 Task: Select mobile in the section phone type.
Action: Mouse moved to (766, 85)
Screenshot: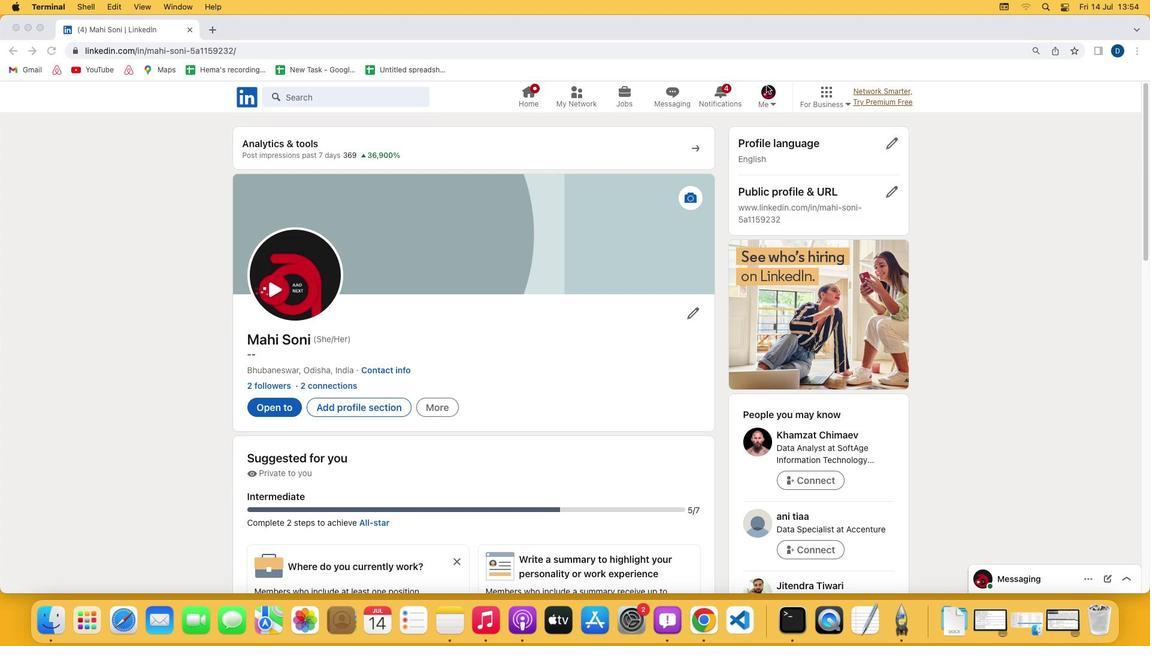 
Action: Mouse pressed left at (766, 85)
Screenshot: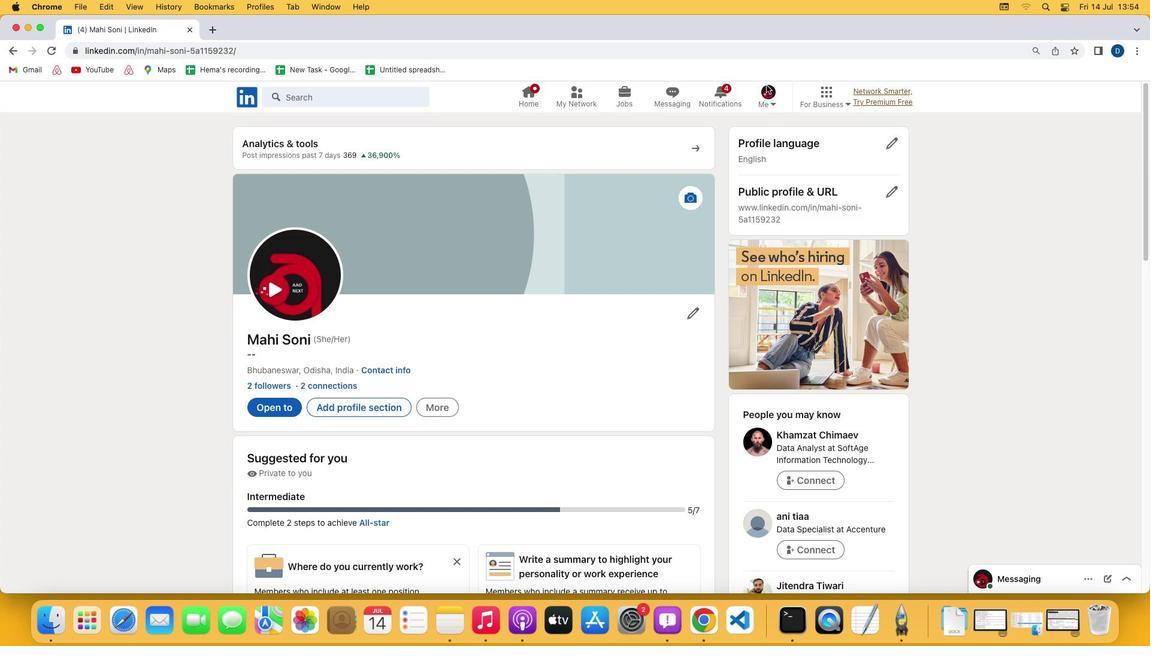 
Action: Mouse moved to (768, 91)
Screenshot: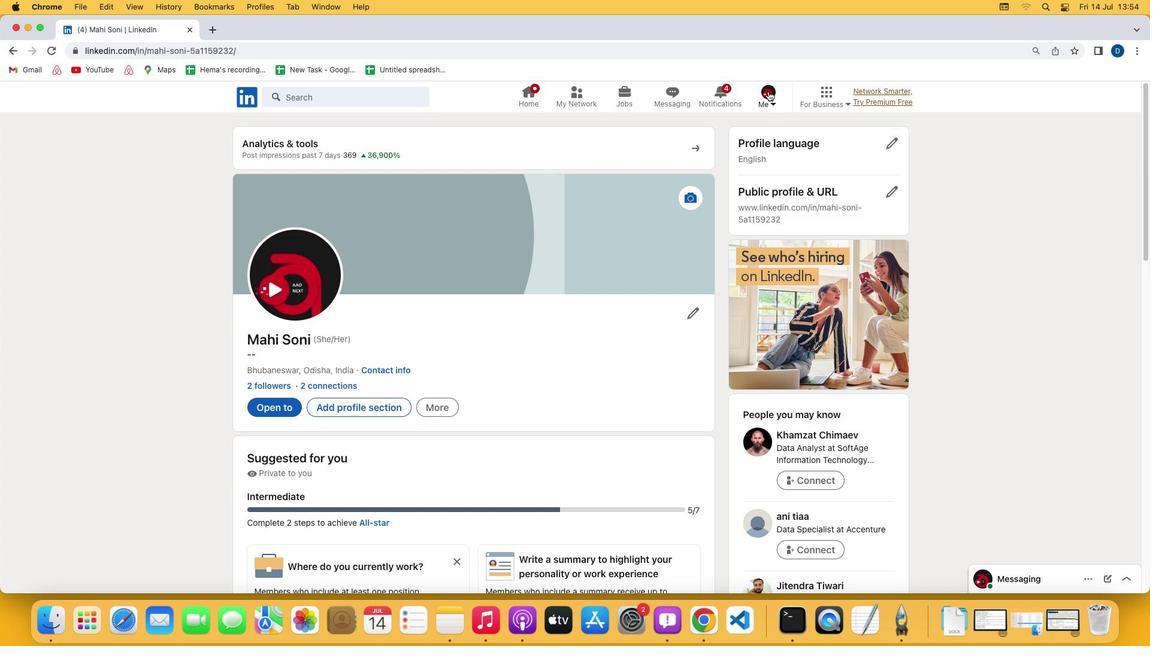 
Action: Mouse pressed left at (768, 91)
Screenshot: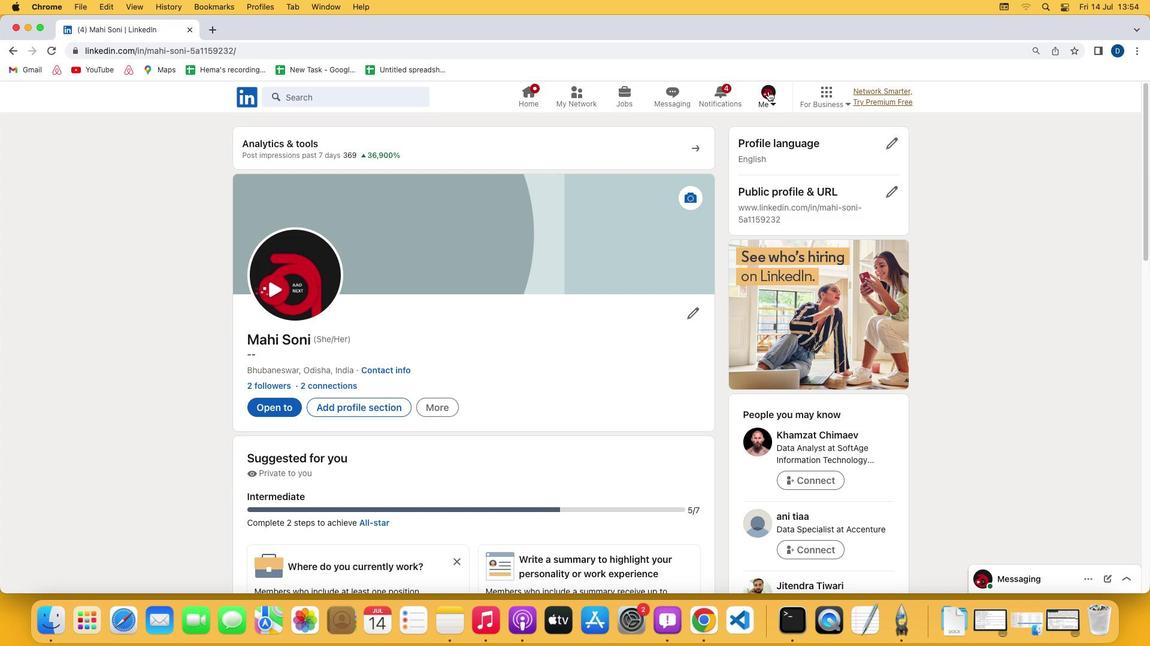 
Action: Mouse moved to (693, 230)
Screenshot: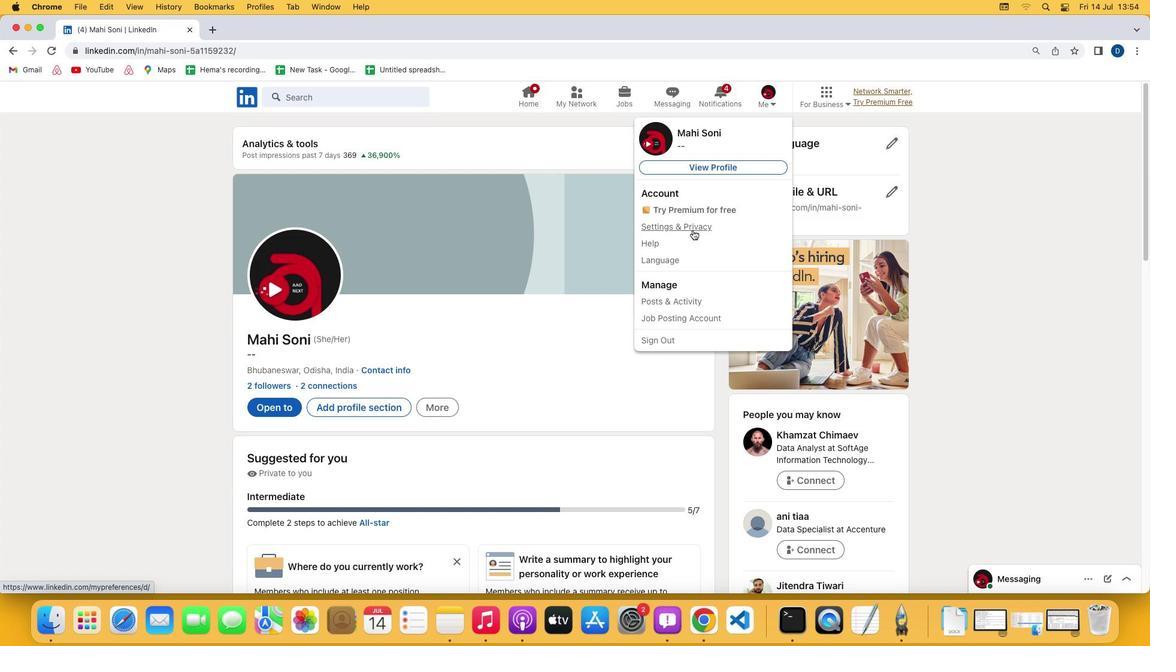 
Action: Mouse pressed left at (693, 230)
Screenshot: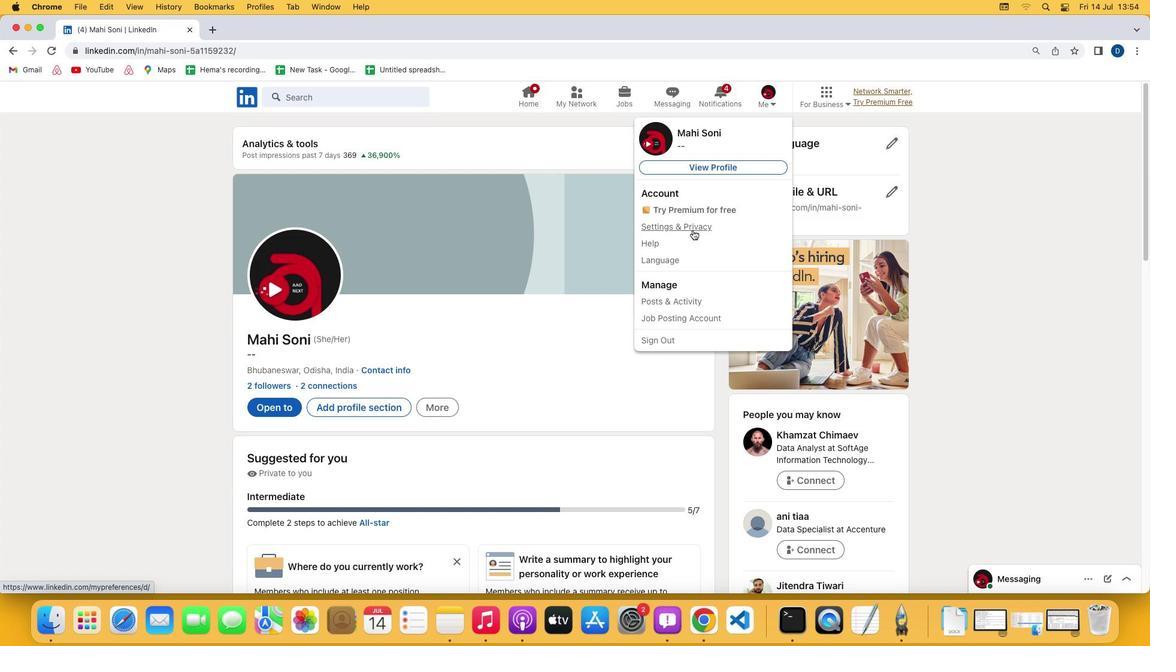 
Action: Mouse moved to (562, 167)
Screenshot: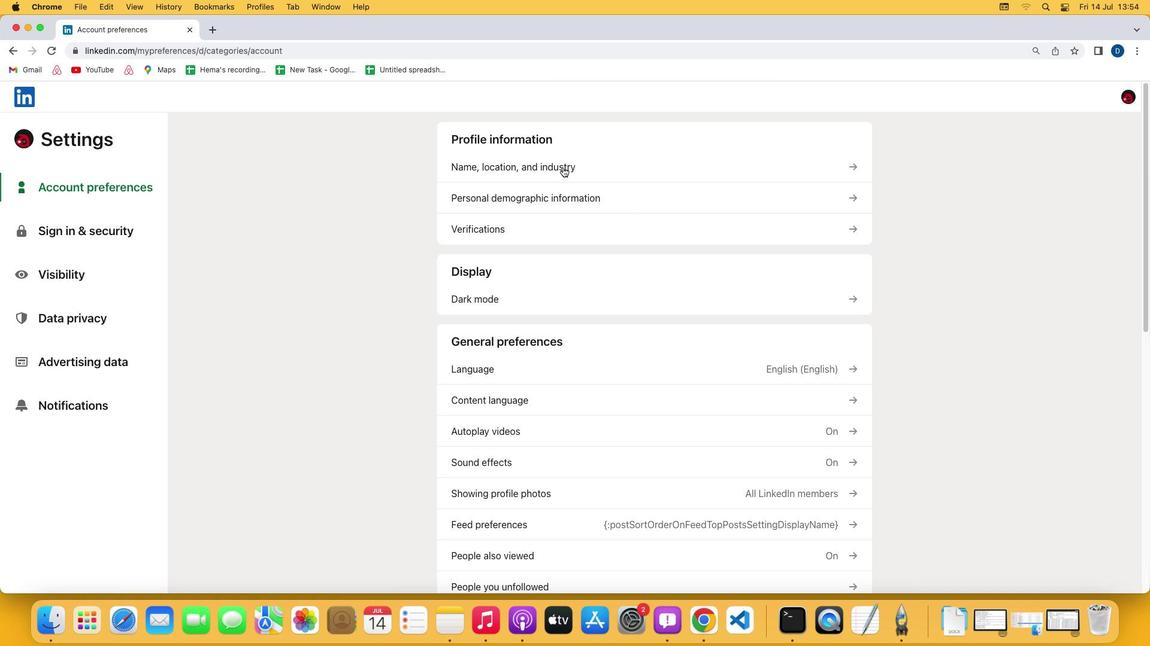 
Action: Mouse pressed left at (562, 167)
Screenshot: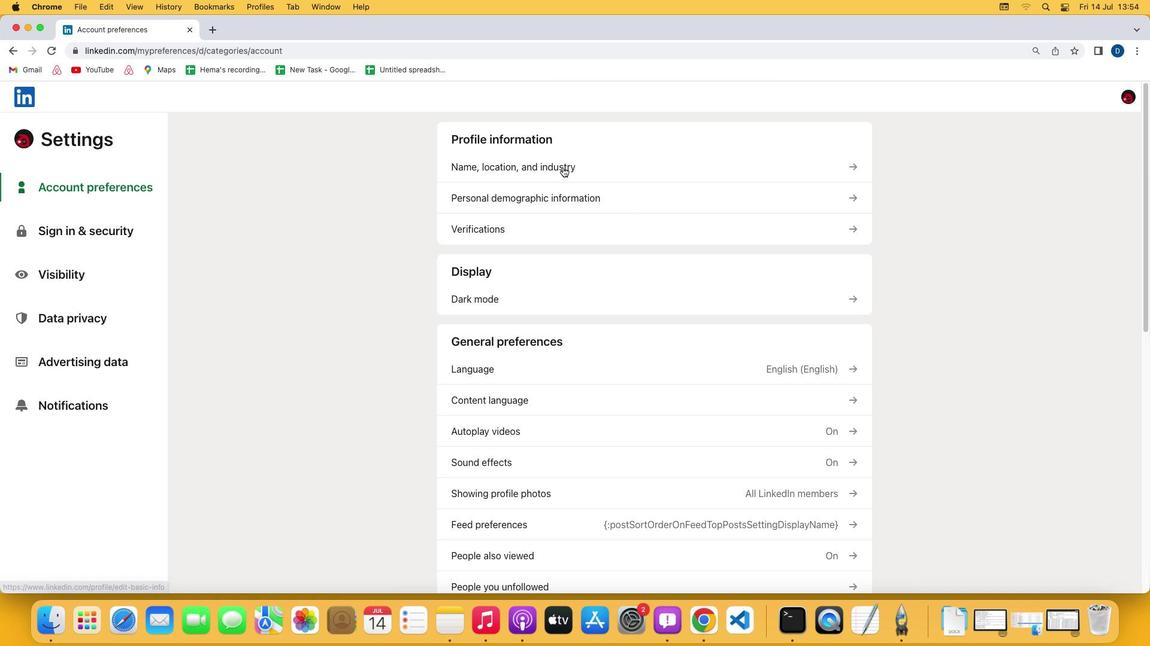 
Action: Mouse moved to (521, 295)
Screenshot: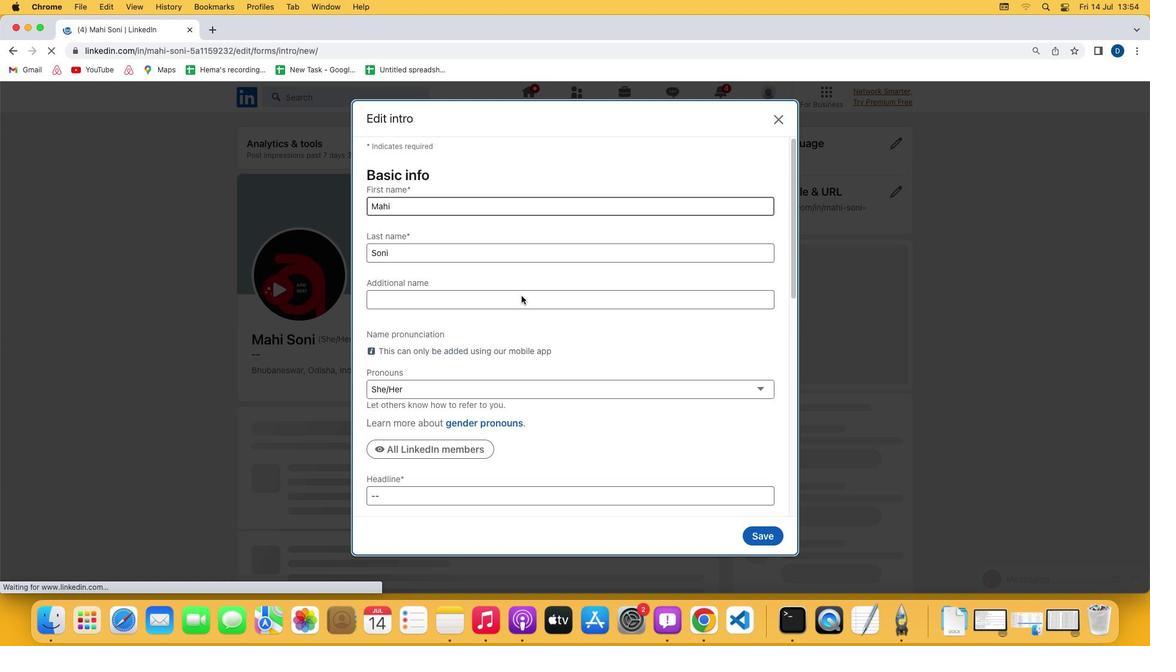 
Action: Mouse scrolled (521, 295) with delta (0, 0)
Screenshot: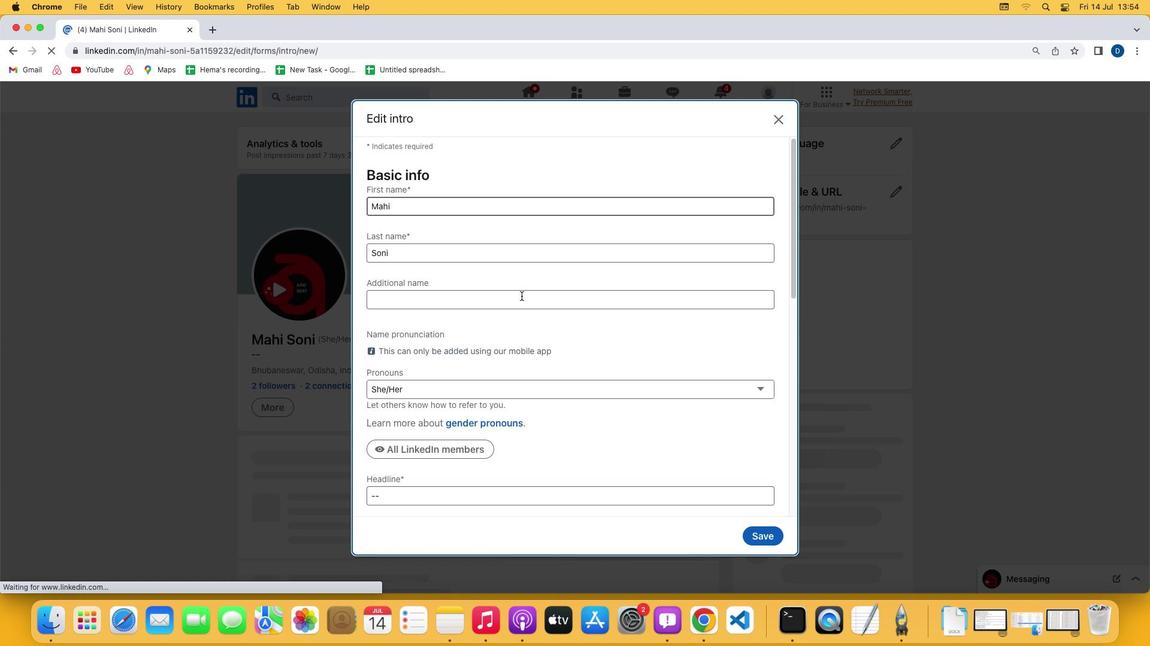 
Action: Mouse scrolled (521, 295) with delta (0, 0)
Screenshot: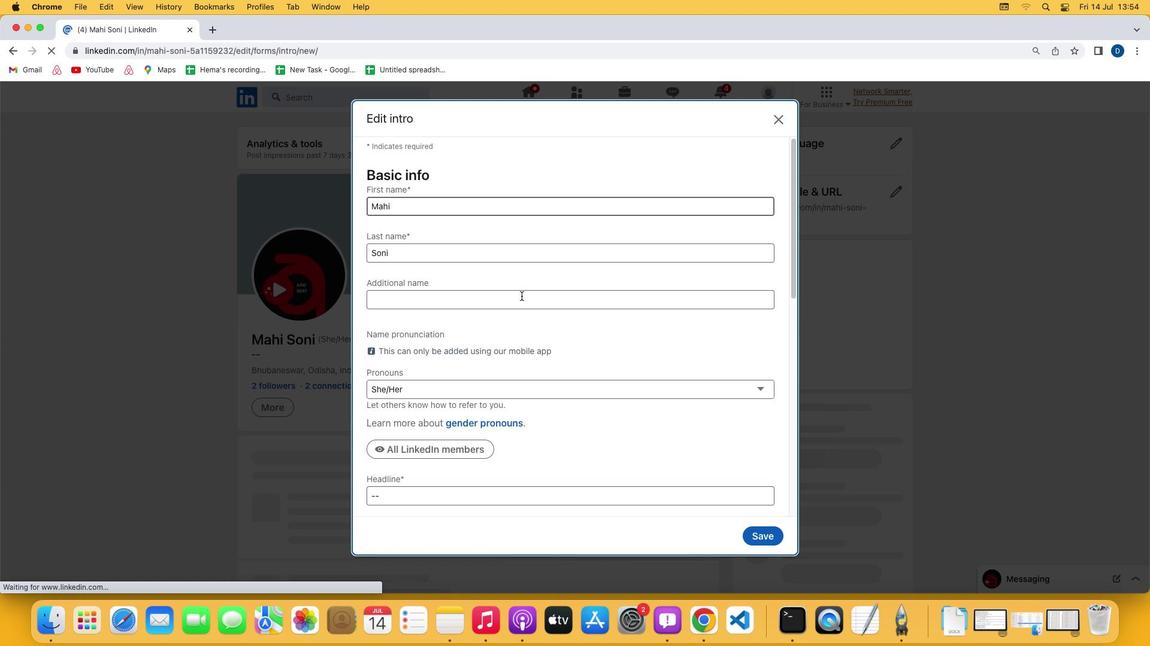 
Action: Mouse scrolled (521, 295) with delta (0, -1)
Screenshot: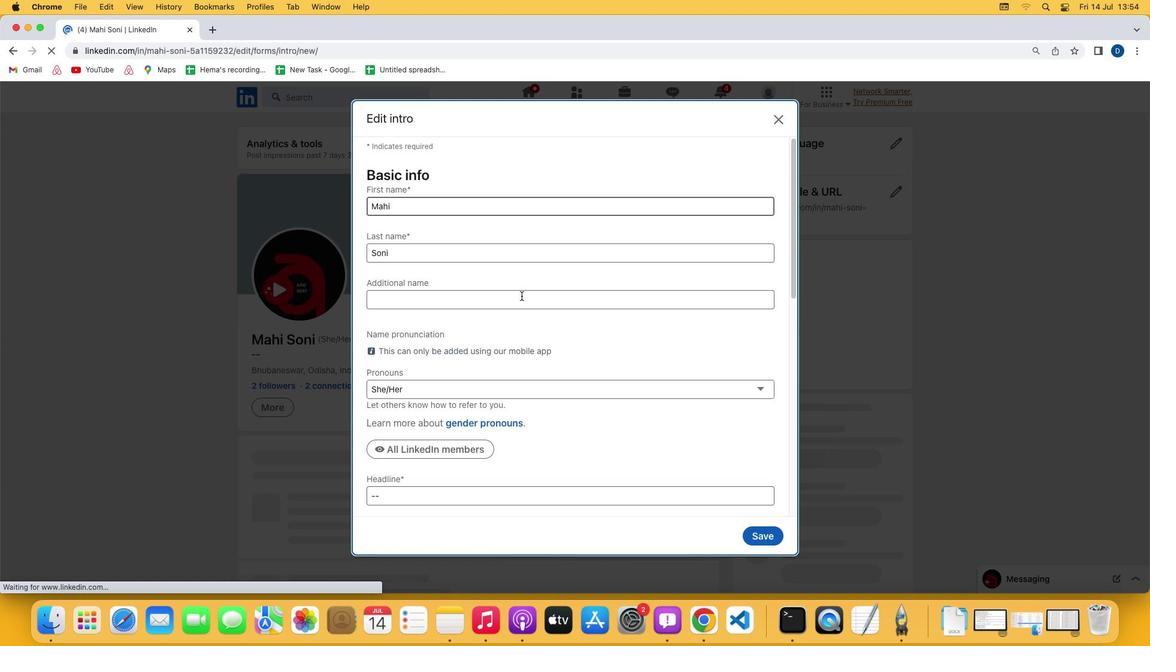 
Action: Mouse scrolled (521, 295) with delta (0, -2)
Screenshot: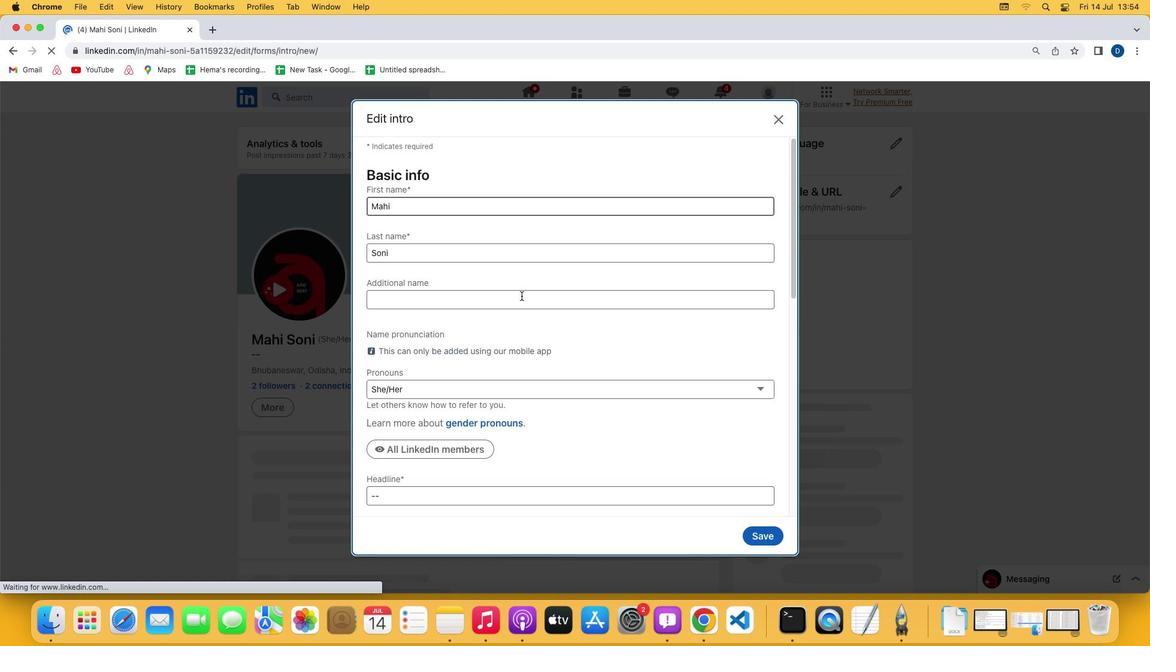 
Action: Mouse scrolled (521, 295) with delta (0, -2)
Screenshot: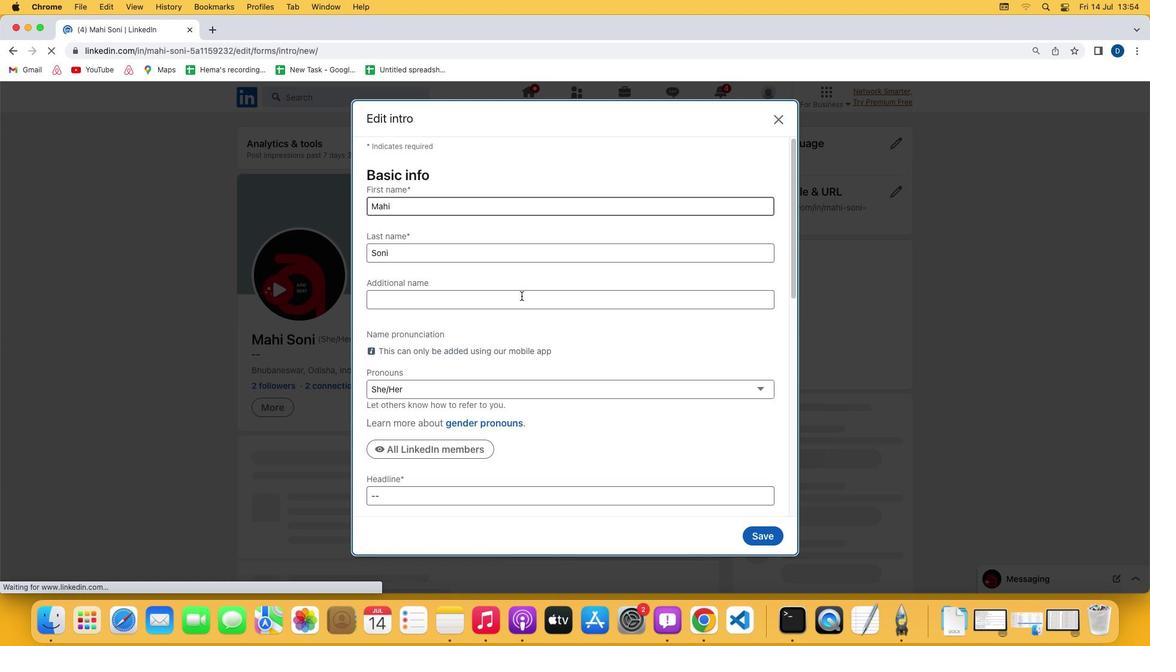 
Action: Mouse scrolled (521, 295) with delta (0, 0)
Screenshot: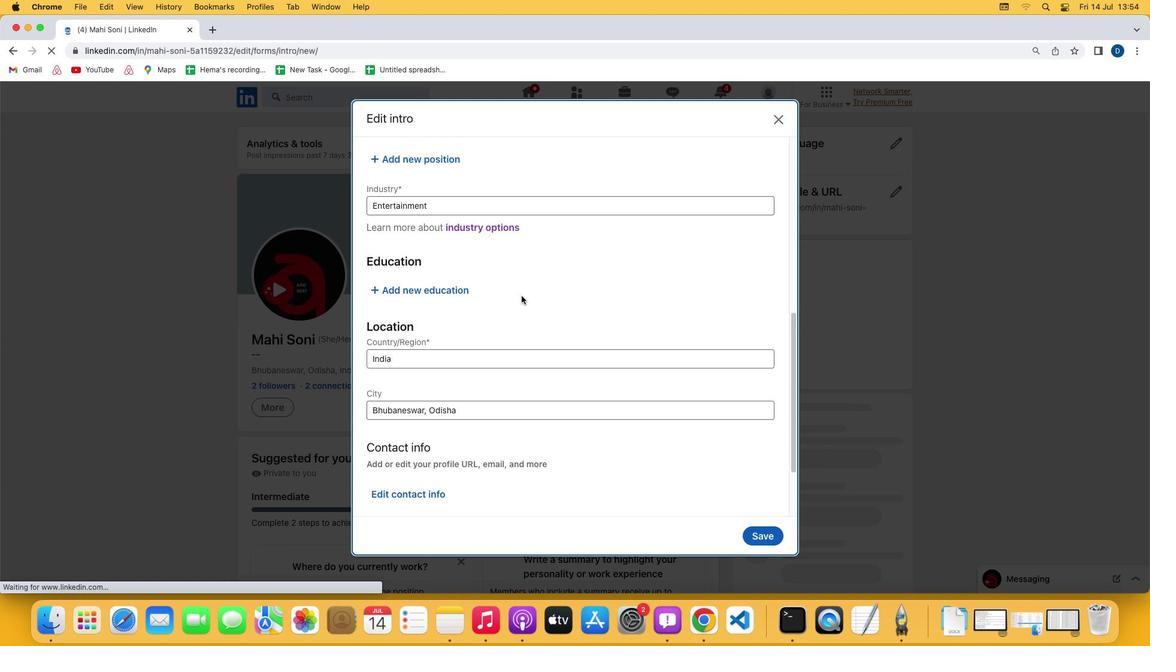 
Action: Mouse scrolled (521, 295) with delta (0, 0)
Screenshot: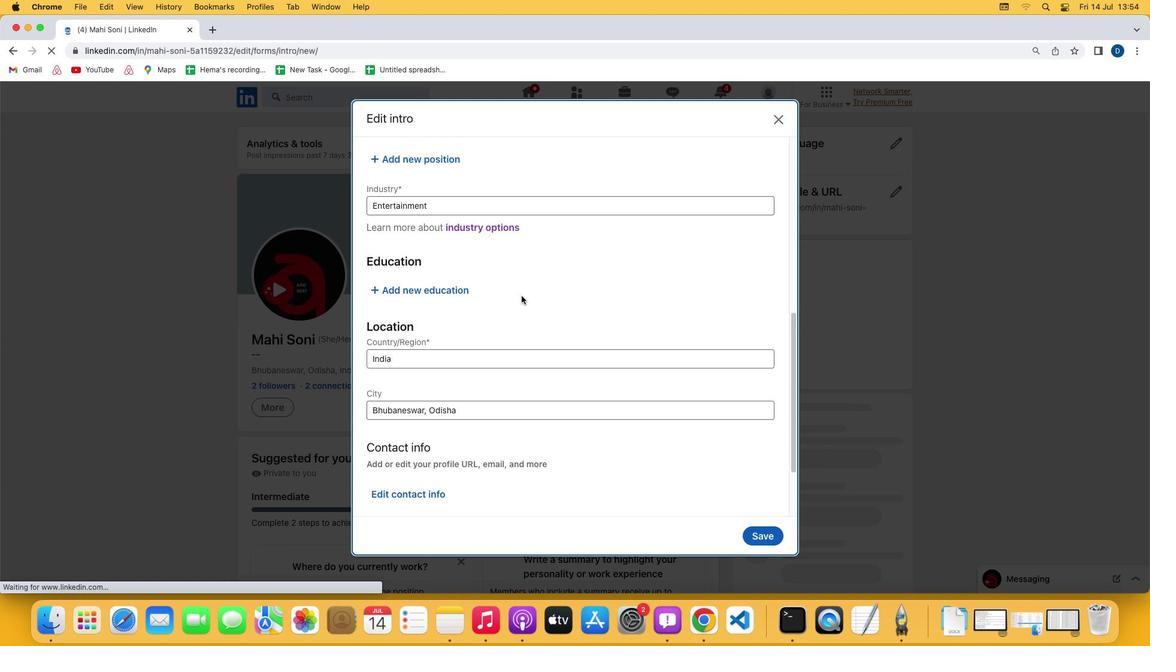 
Action: Mouse scrolled (521, 295) with delta (0, -1)
Screenshot: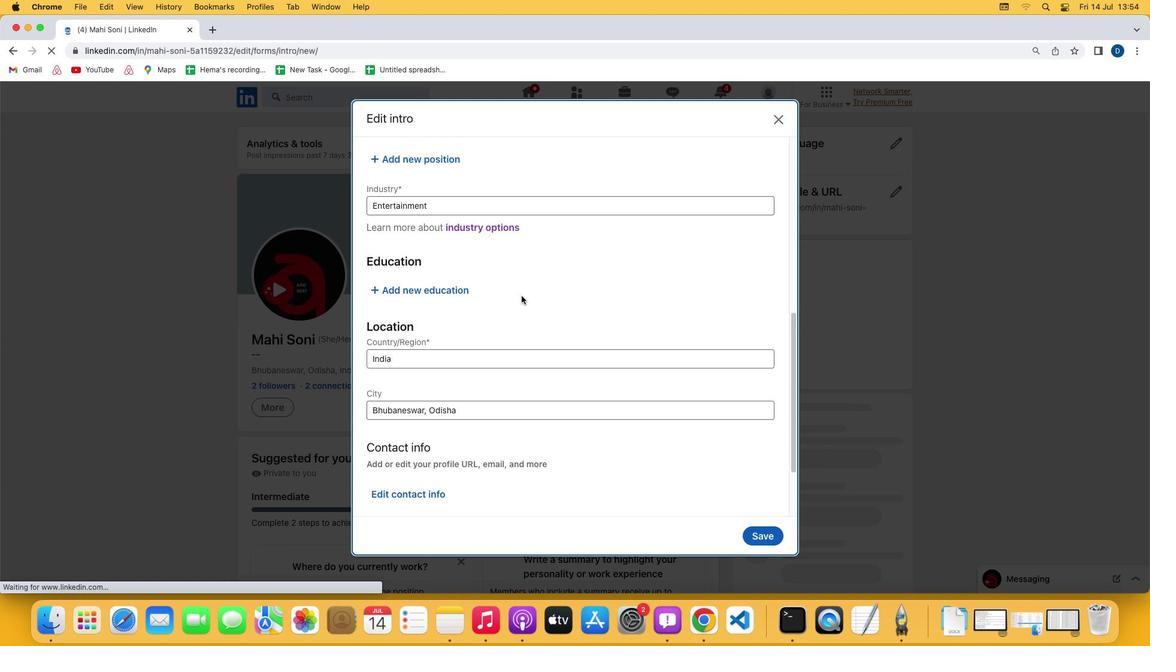 
Action: Mouse scrolled (521, 295) with delta (0, -2)
Screenshot: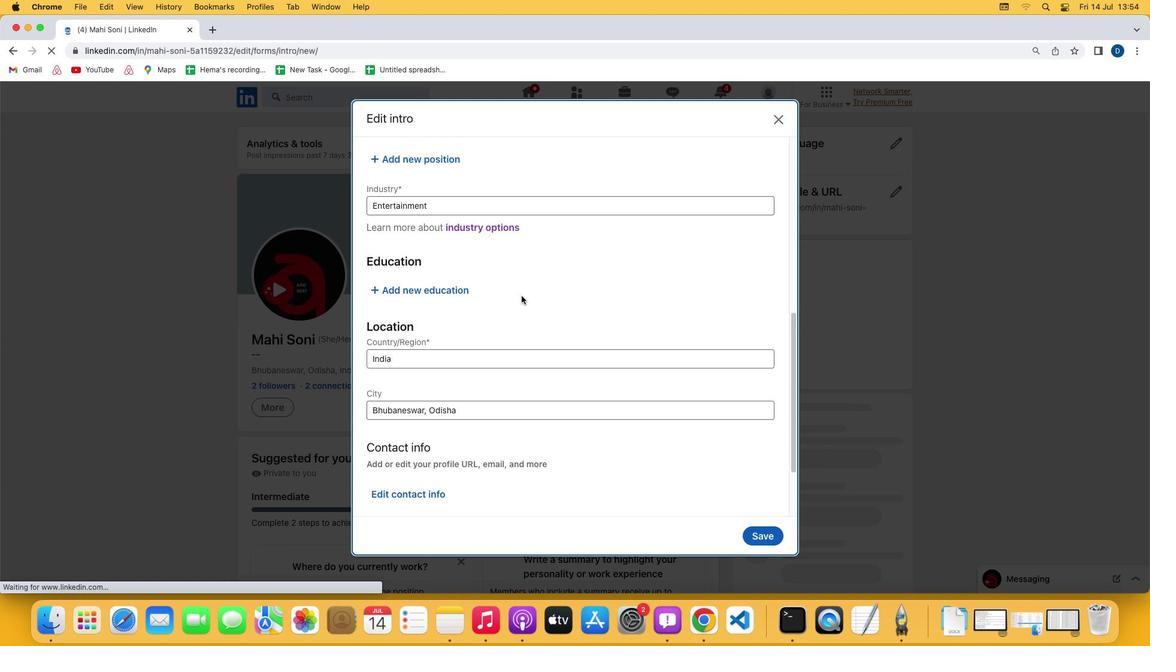 
Action: Mouse scrolled (521, 295) with delta (0, -3)
Screenshot: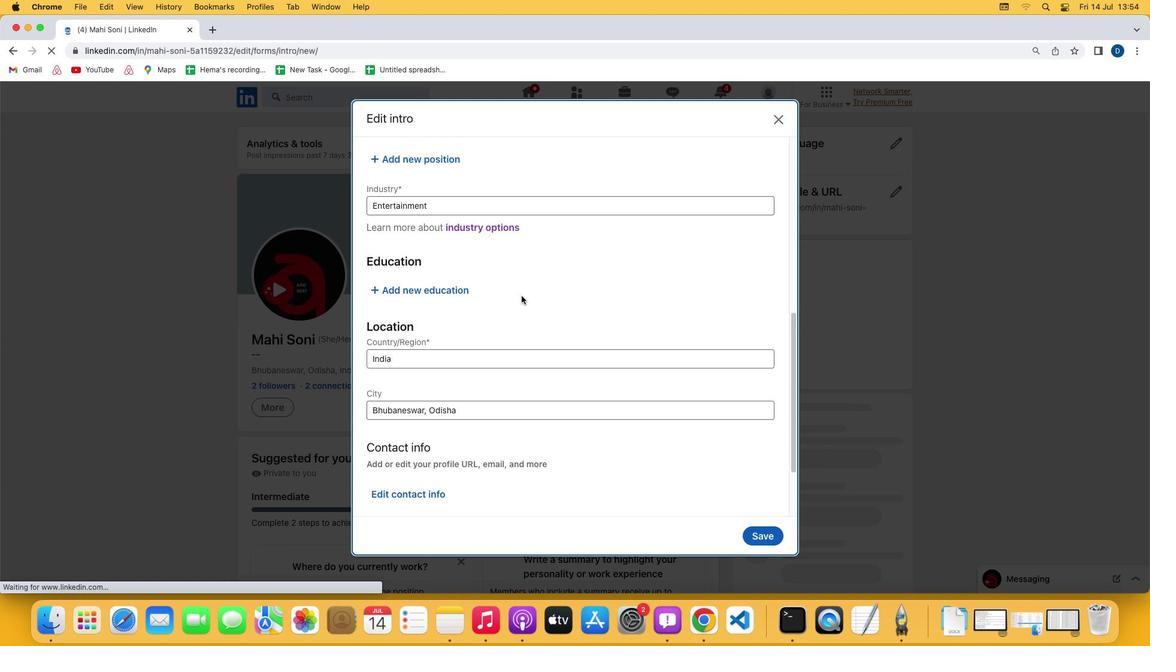 
Action: Mouse scrolled (521, 295) with delta (0, 0)
Screenshot: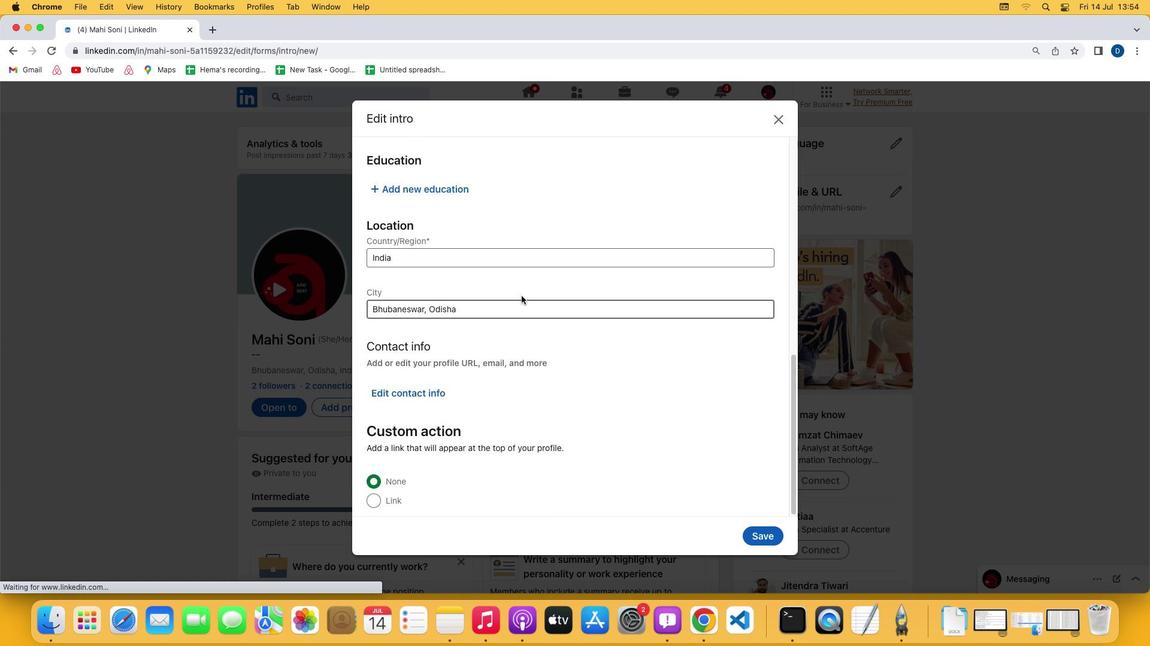 
Action: Mouse scrolled (521, 295) with delta (0, 0)
Screenshot: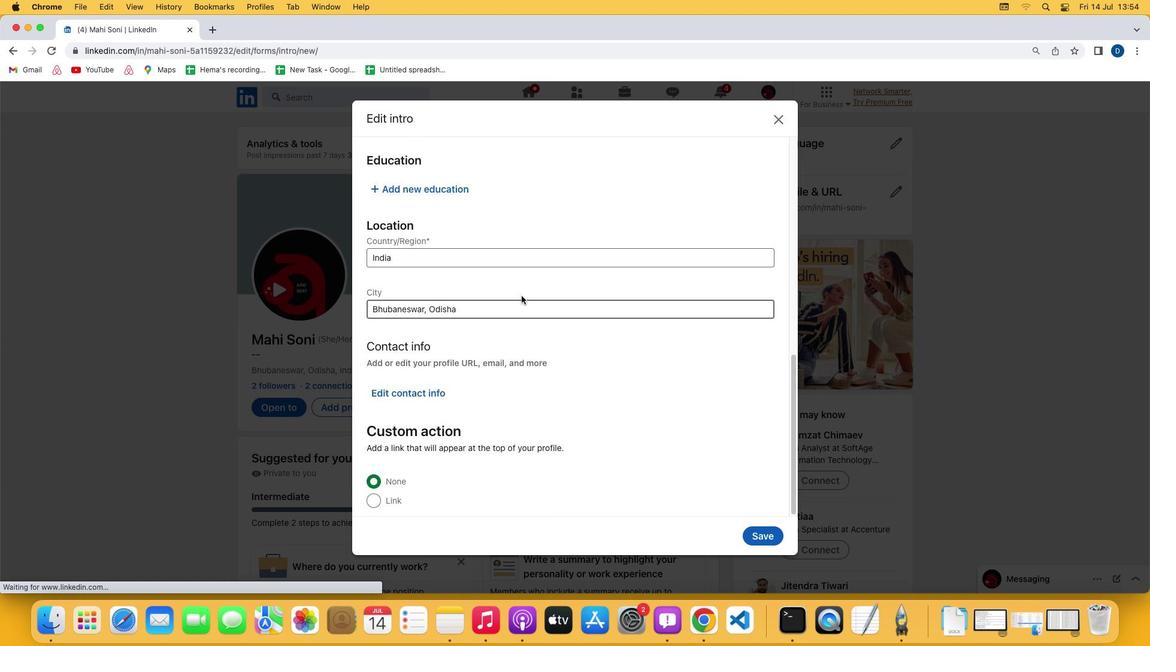 
Action: Mouse scrolled (521, 295) with delta (0, -1)
Screenshot: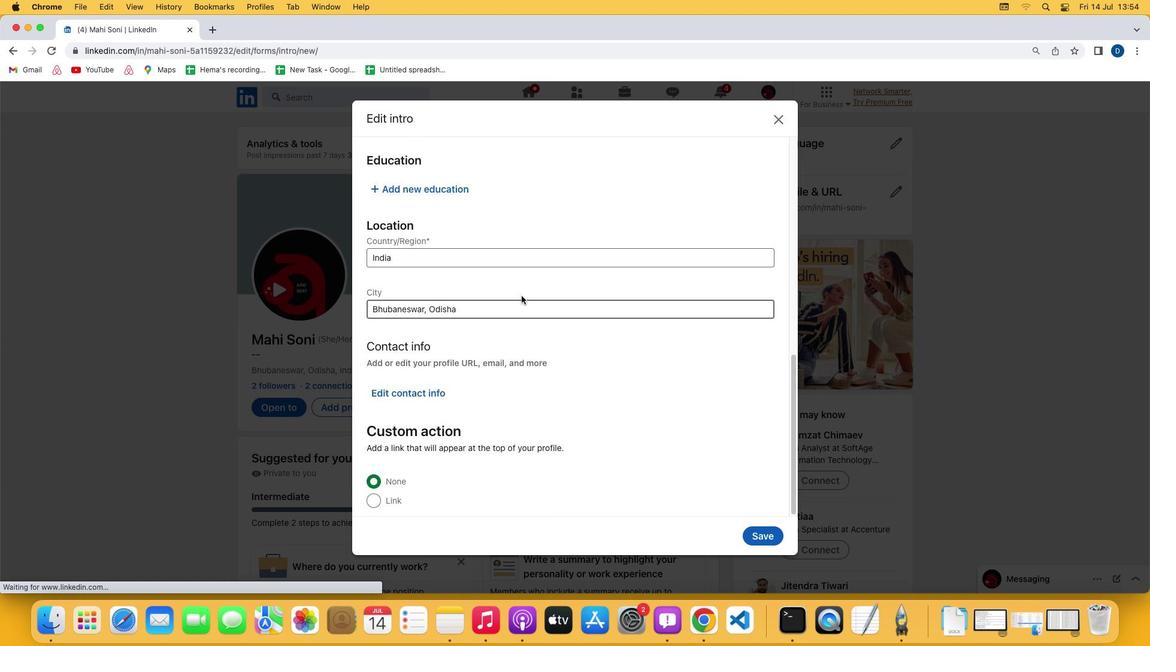 
Action: Mouse moved to (412, 394)
Screenshot: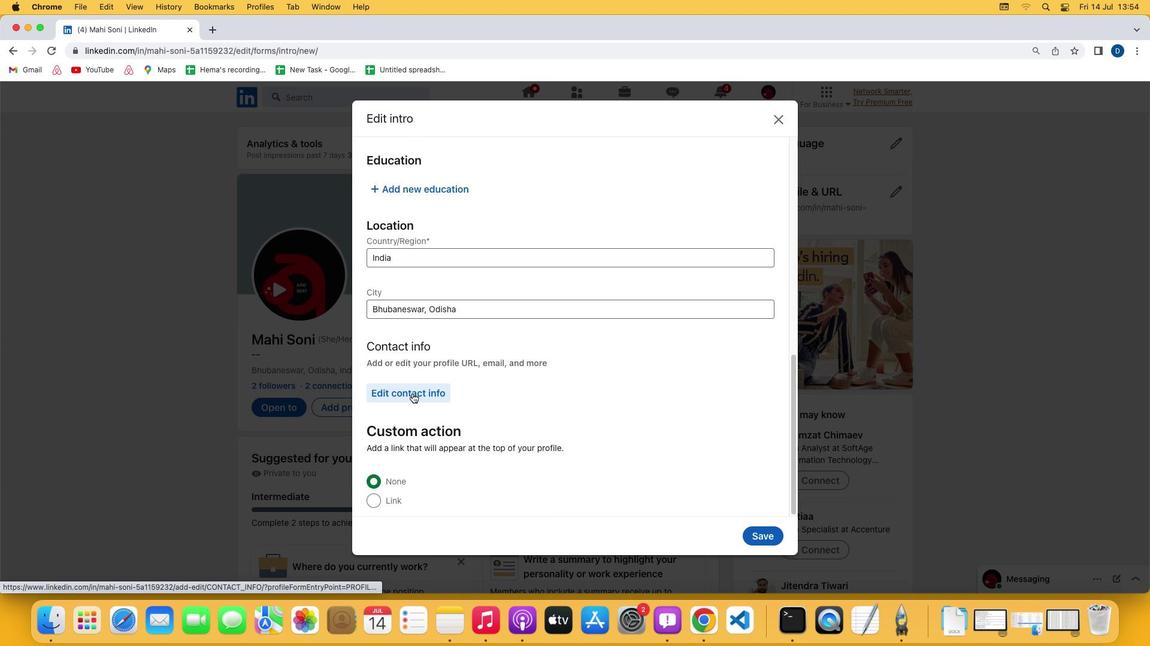 
Action: Mouse pressed left at (412, 394)
Screenshot: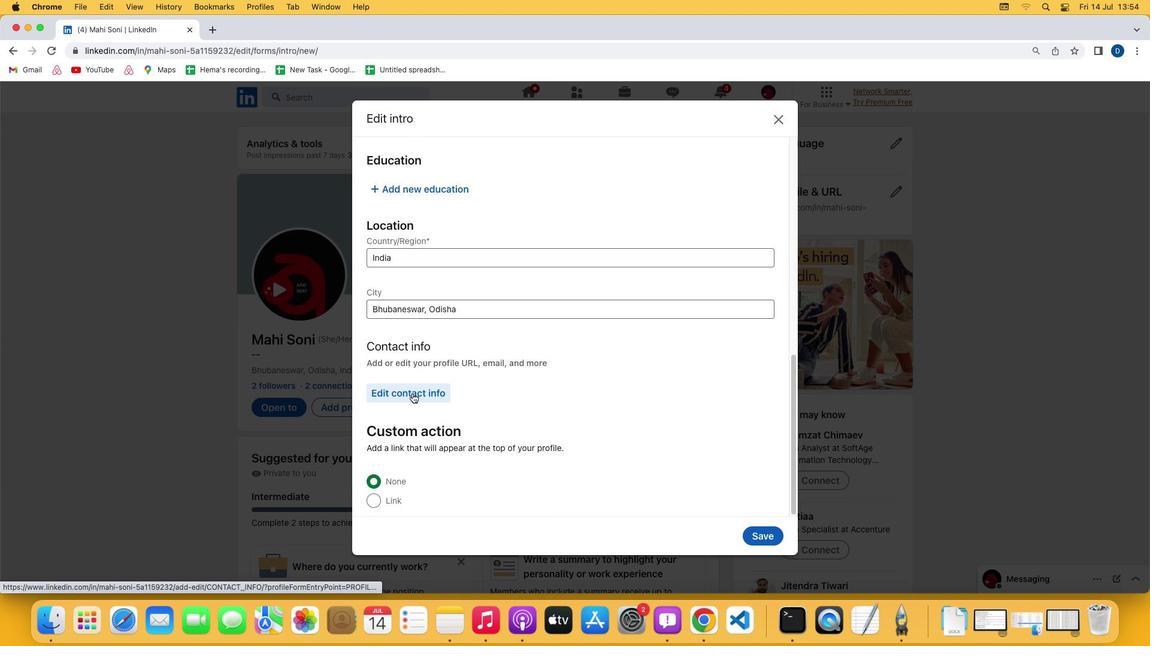 
Action: Mouse moved to (439, 334)
Screenshot: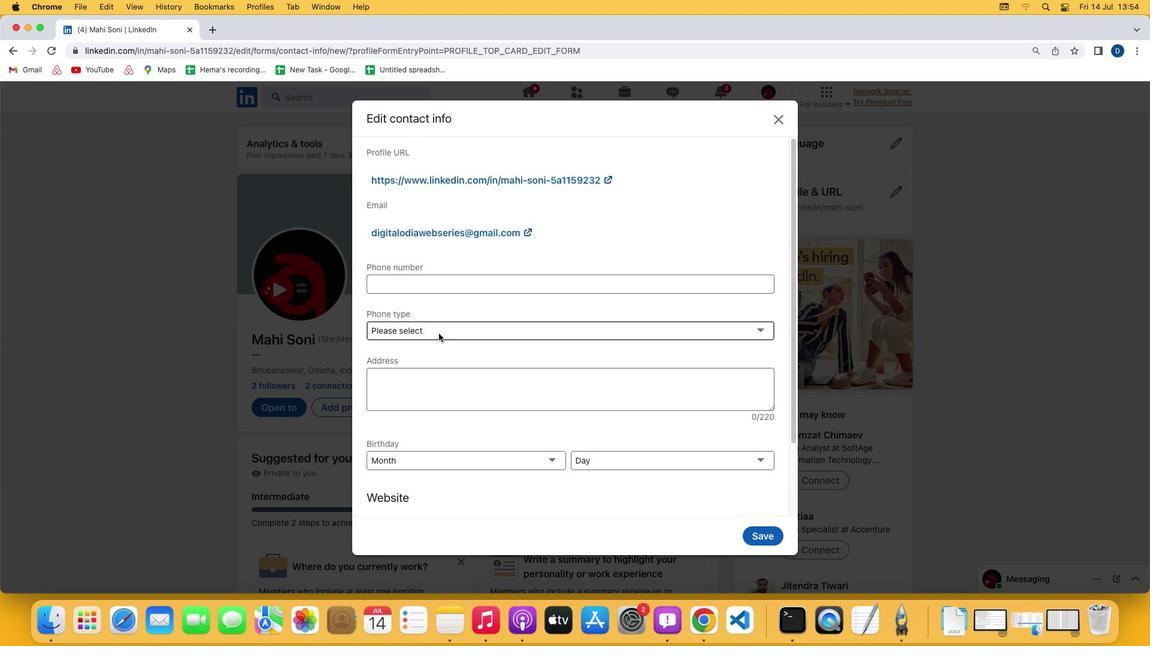 
Action: Mouse pressed left at (439, 334)
Screenshot: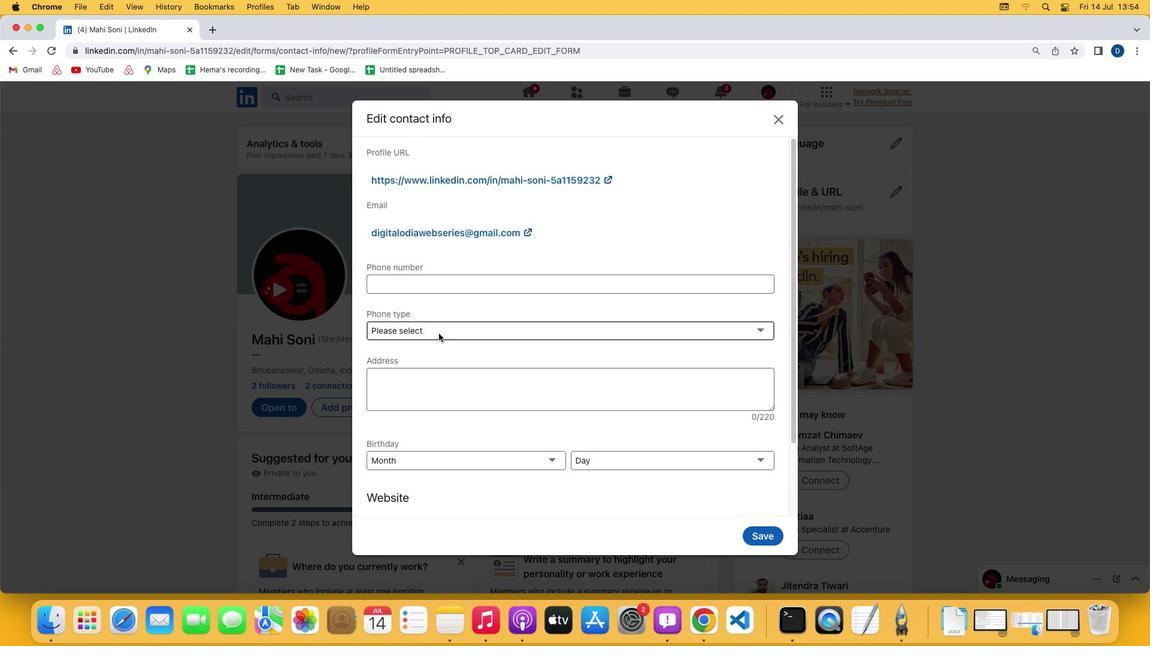 
Action: Mouse moved to (436, 375)
Screenshot: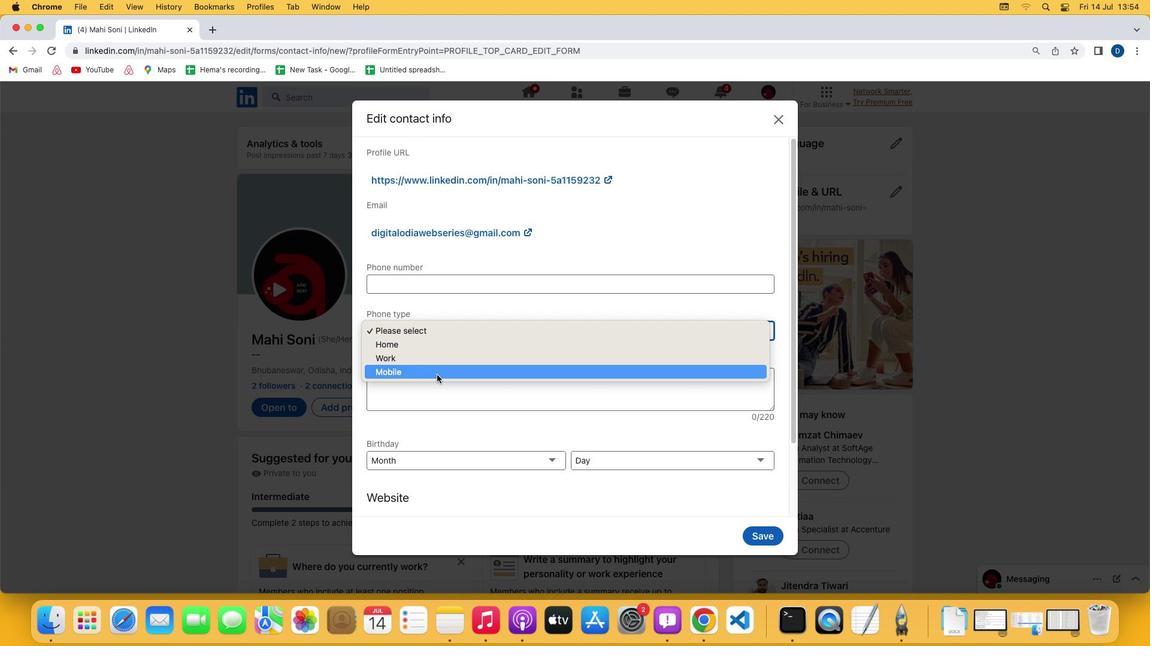 
Action: Mouse pressed left at (436, 375)
Screenshot: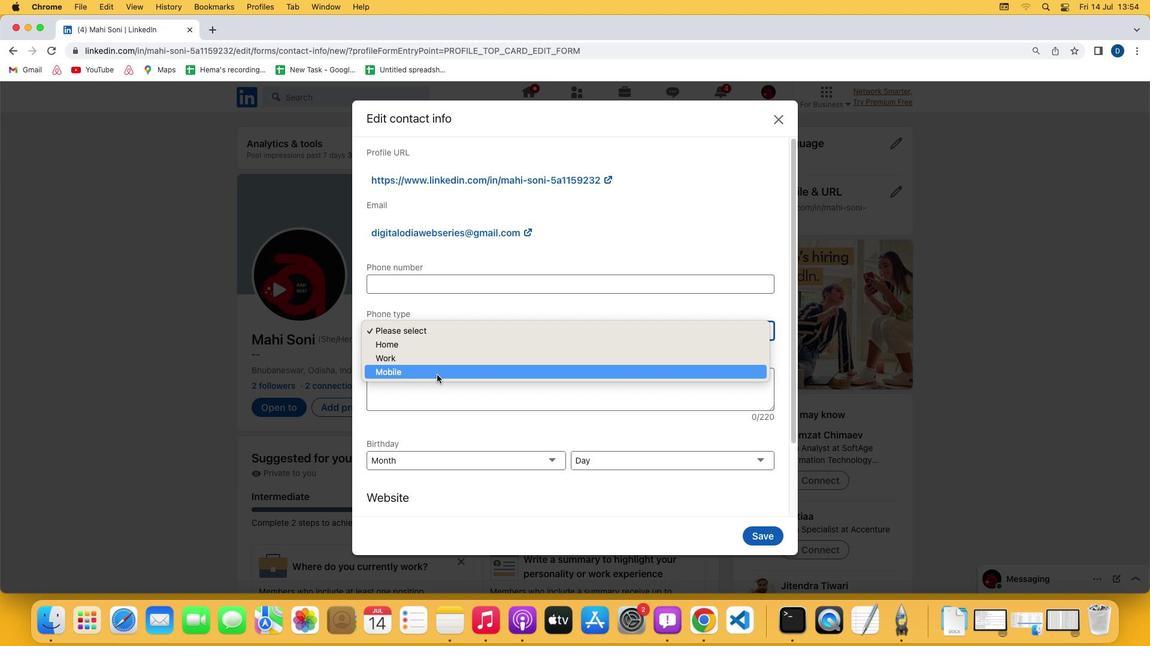 
